 Task: Create a due date automation trigger when advanced on, 2 hours before a card is due add content with a description starting with resume.
Action: Mouse moved to (908, 284)
Screenshot: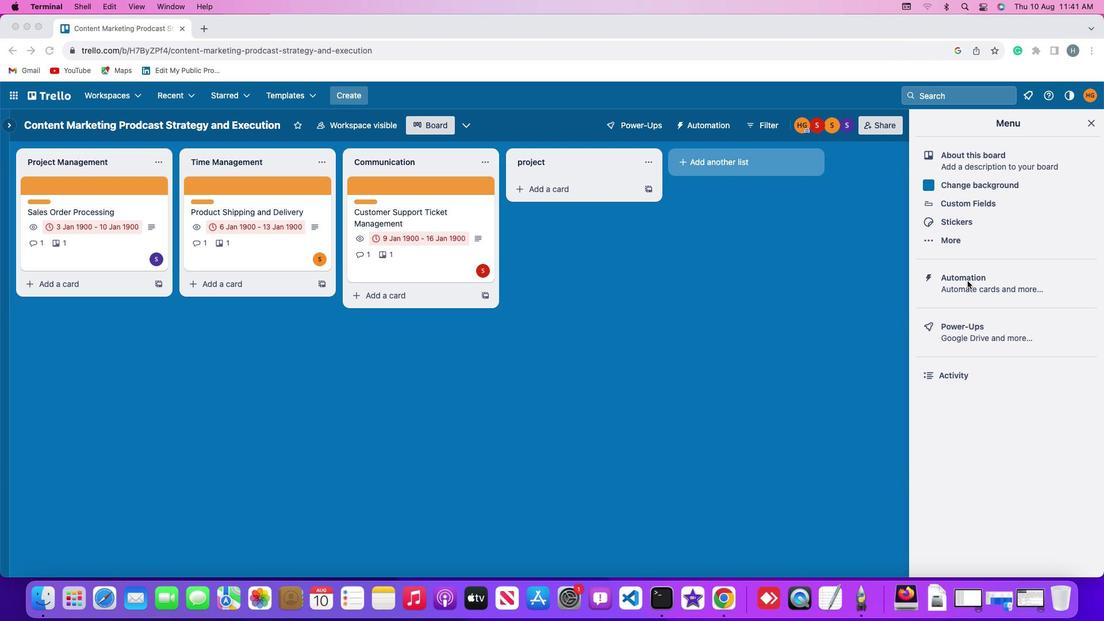 
Action: Mouse pressed left at (908, 284)
Screenshot: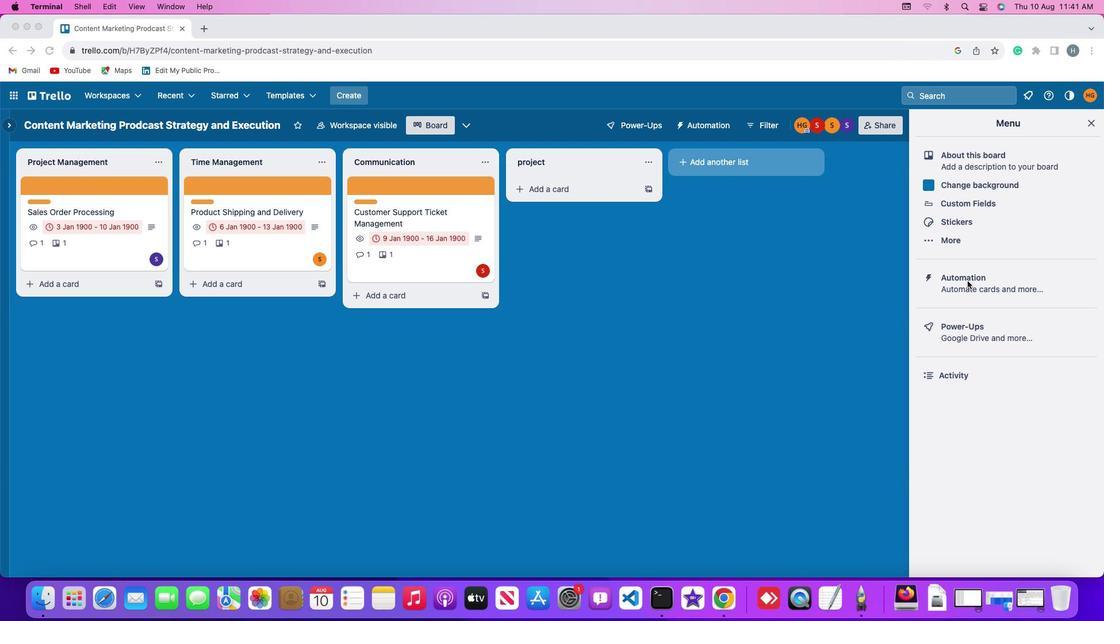 
Action: Mouse moved to (908, 284)
Screenshot: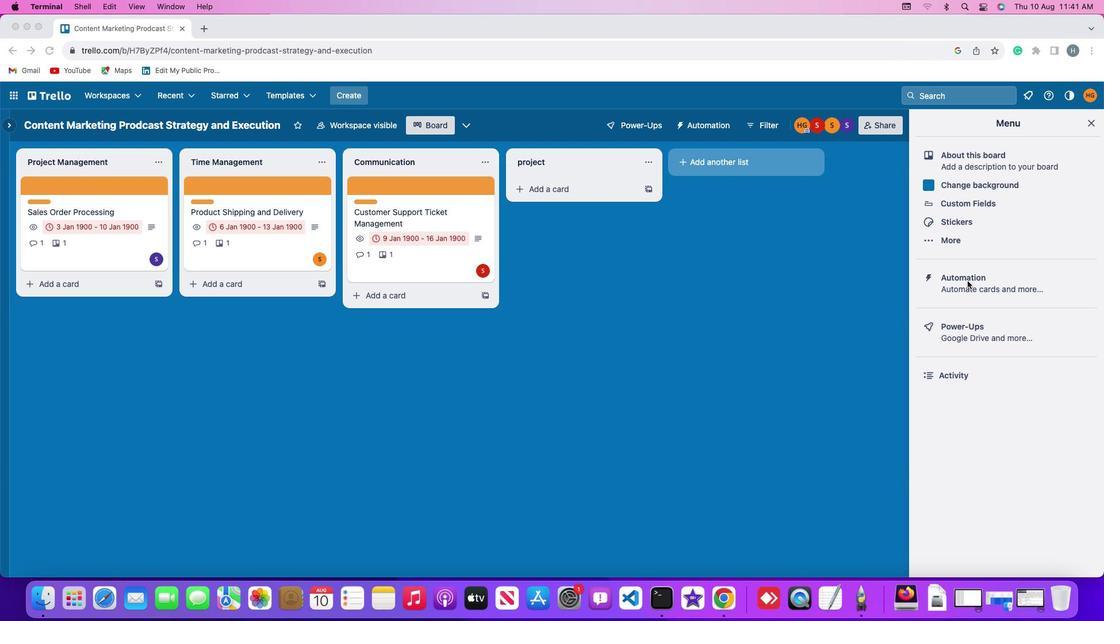 
Action: Mouse pressed left at (908, 284)
Screenshot: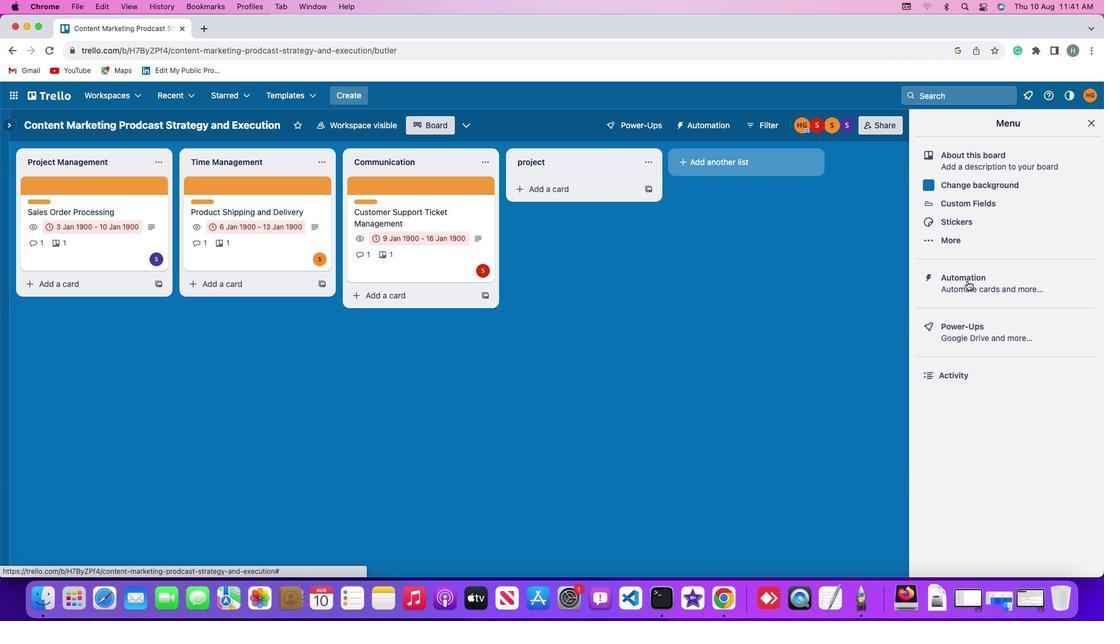 
Action: Mouse moved to (67, 277)
Screenshot: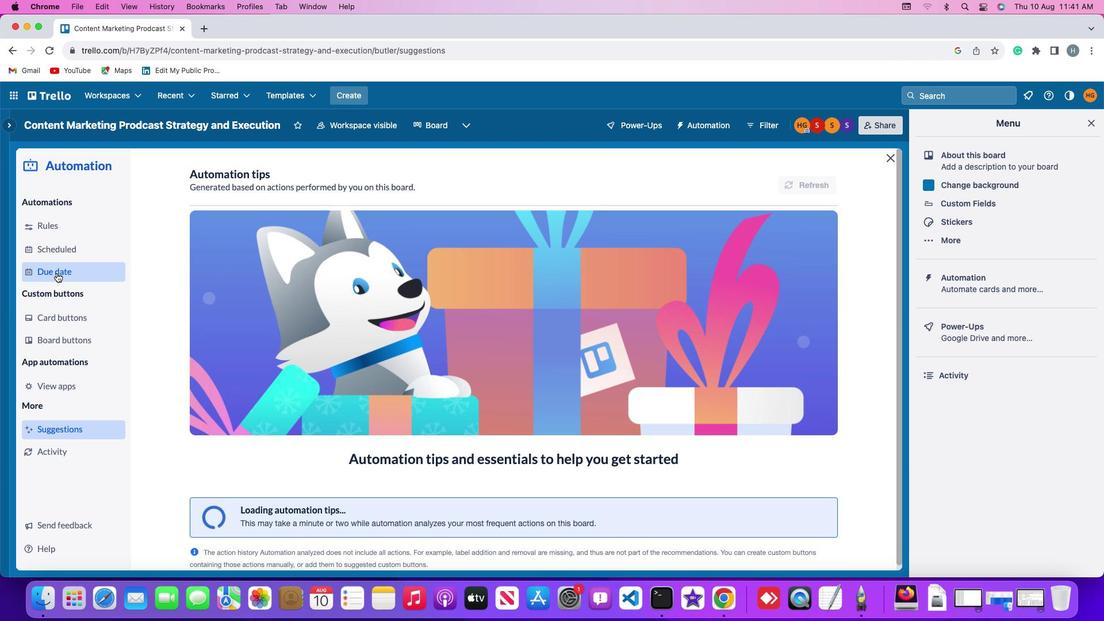 
Action: Mouse pressed left at (67, 277)
Screenshot: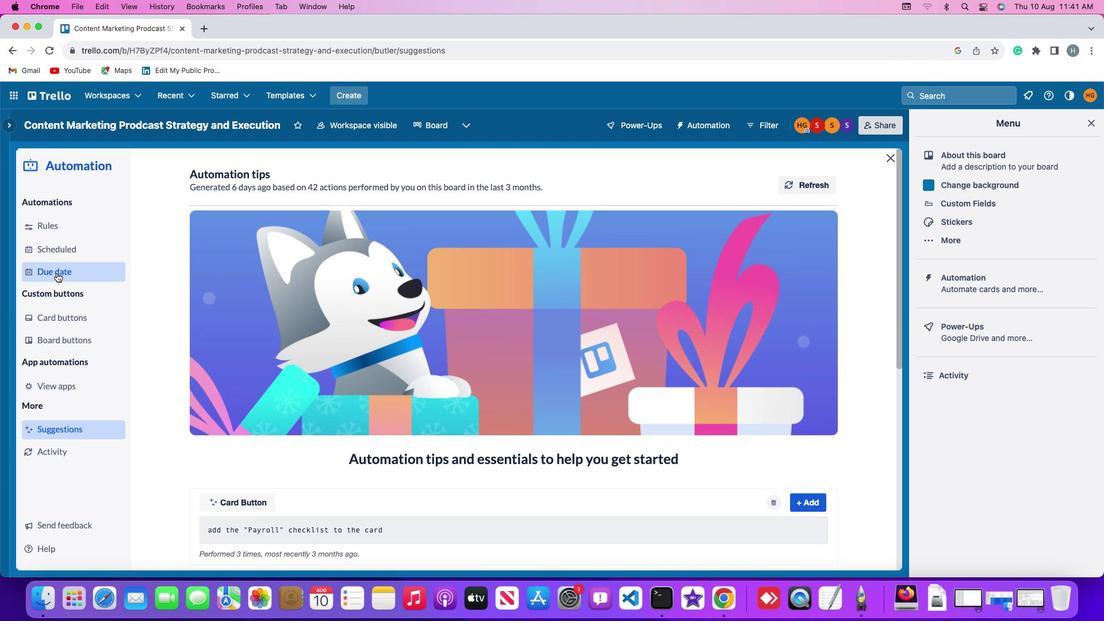 
Action: Mouse moved to (716, 186)
Screenshot: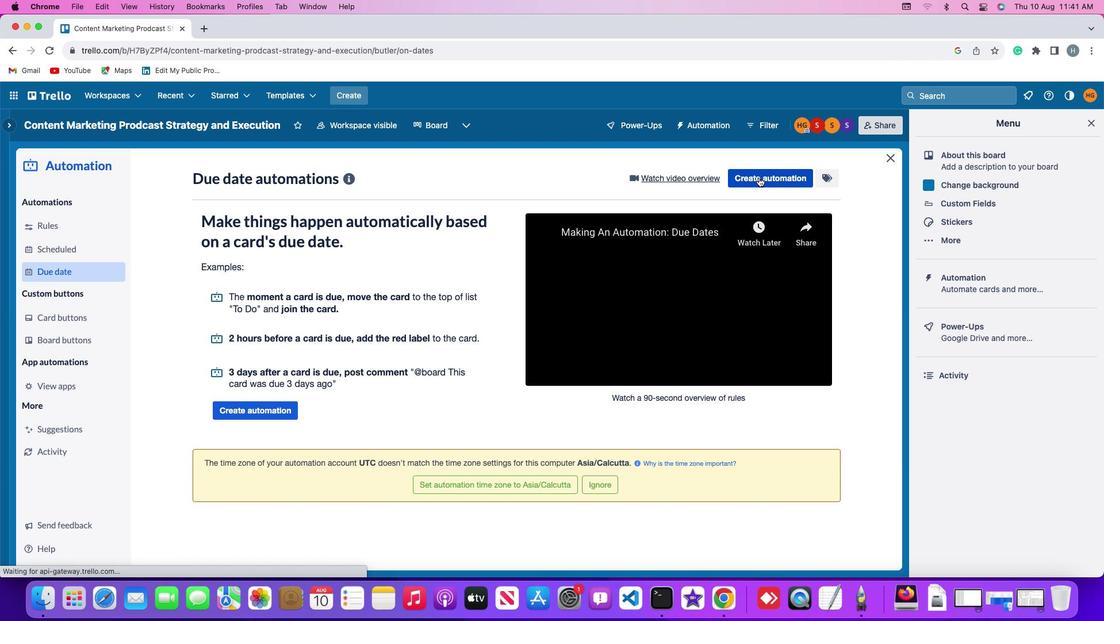 
Action: Mouse pressed left at (716, 186)
Screenshot: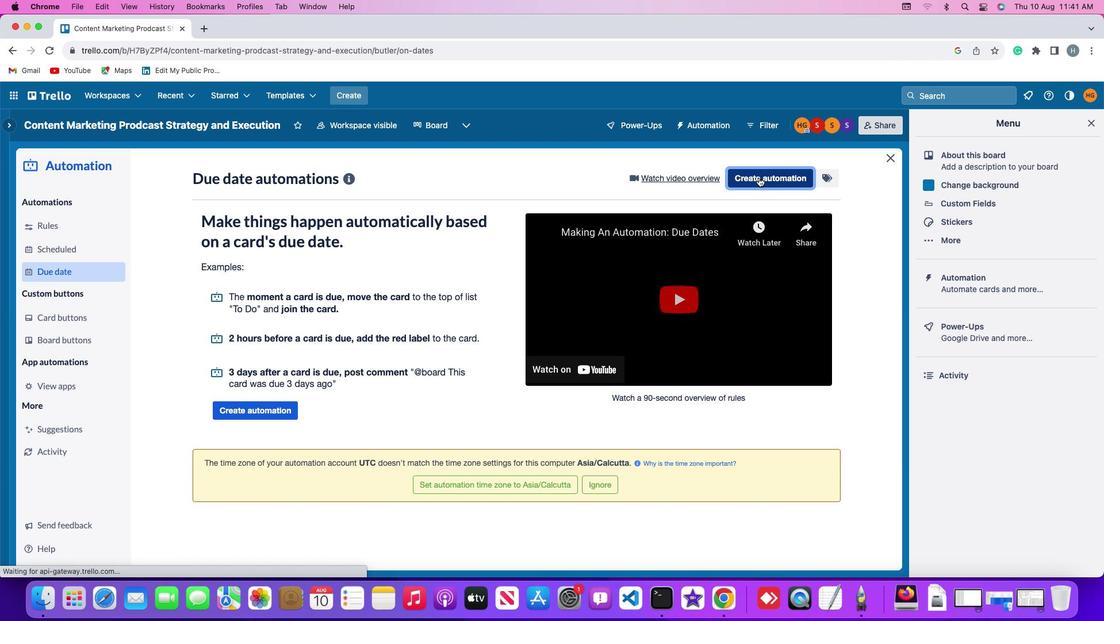 
Action: Mouse moved to (222, 294)
Screenshot: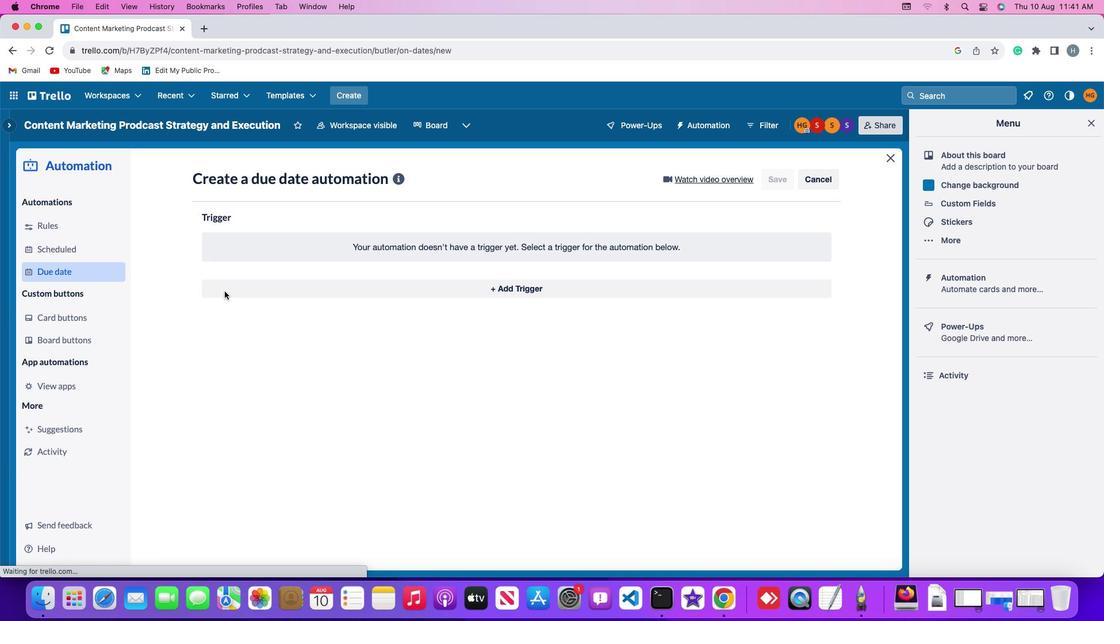 
Action: Mouse pressed left at (222, 294)
Screenshot: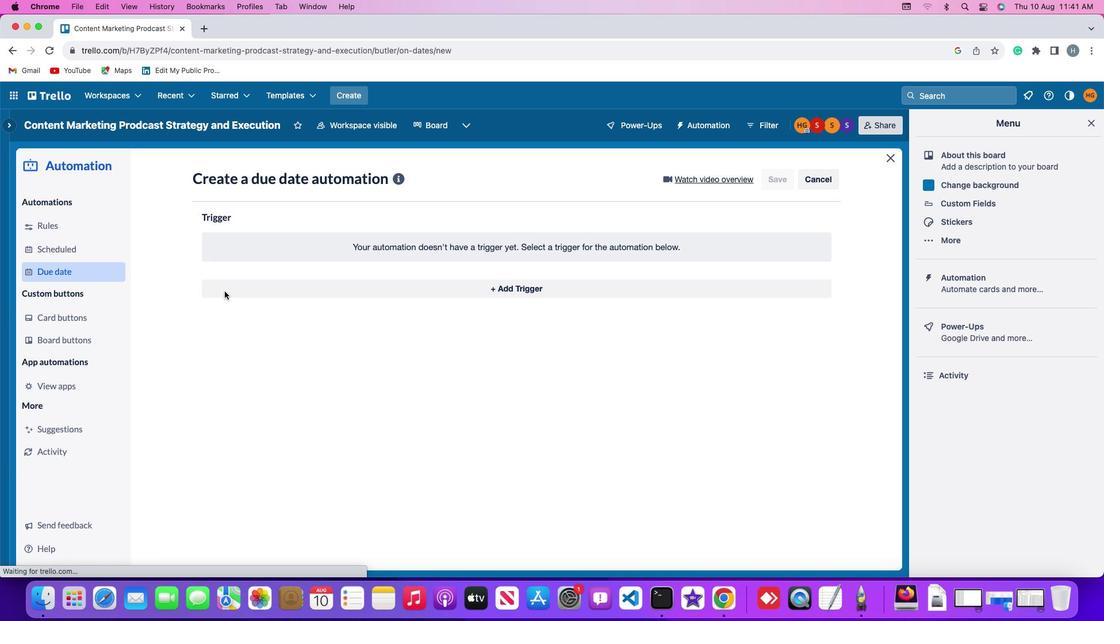 
Action: Mouse moved to (226, 462)
Screenshot: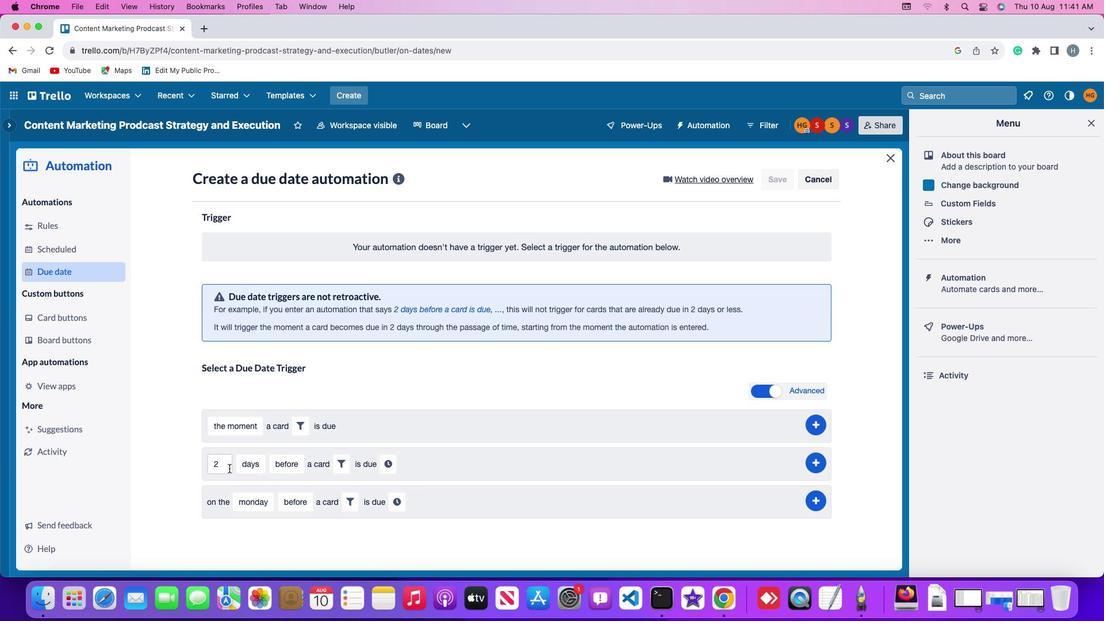 
Action: Mouse pressed left at (226, 462)
Screenshot: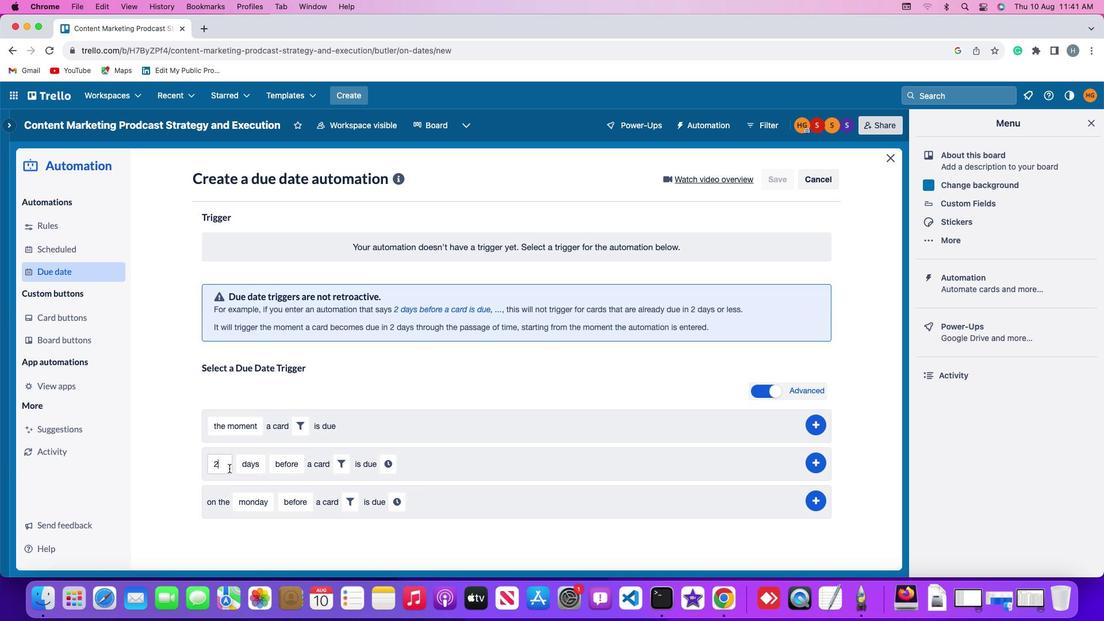 
Action: Key pressed Key.backspace'2'
Screenshot: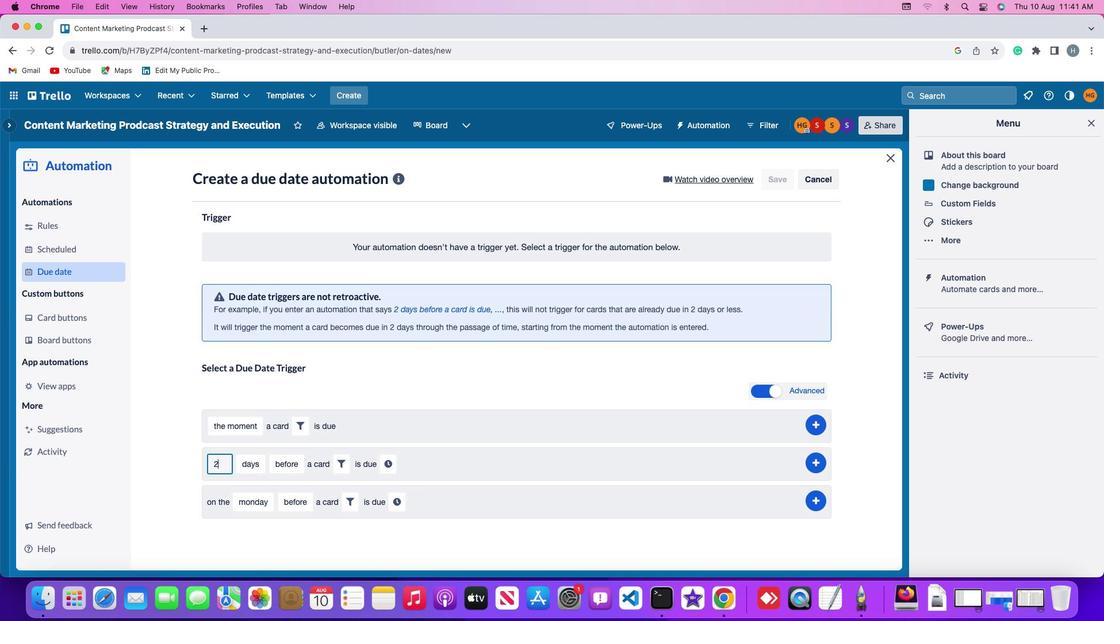 
Action: Mouse moved to (251, 462)
Screenshot: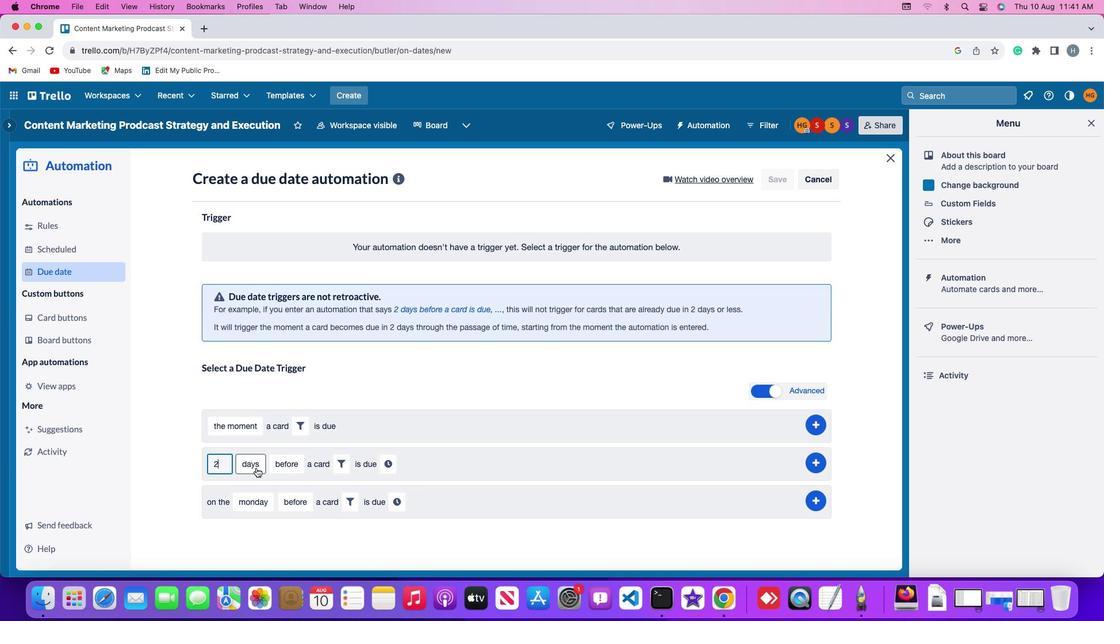 
Action: Mouse pressed left at (251, 462)
Screenshot: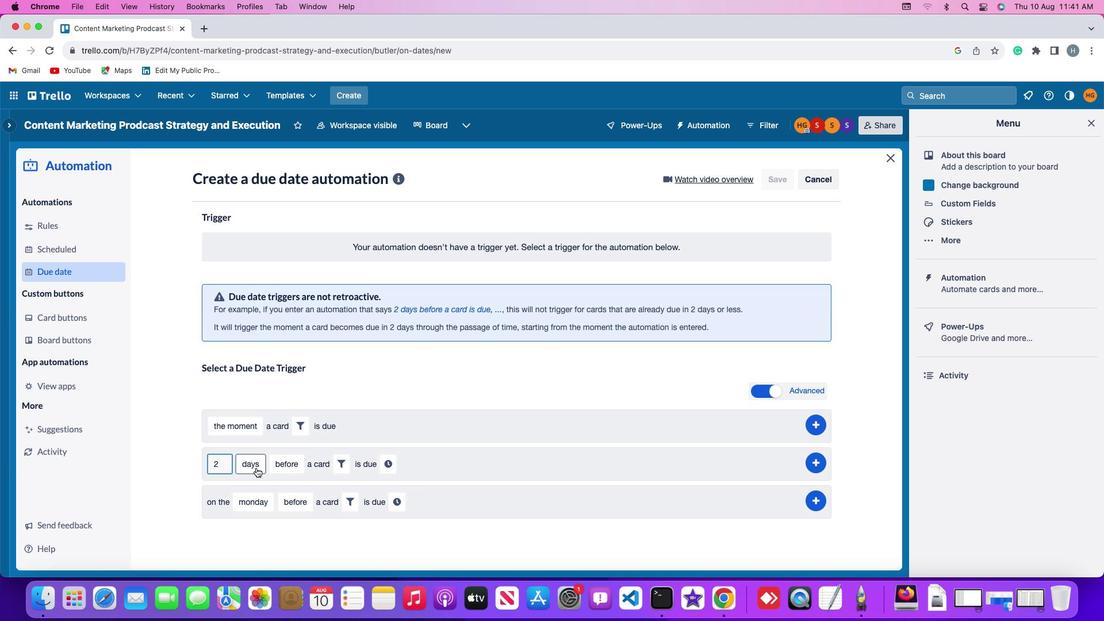 
Action: Mouse moved to (253, 522)
Screenshot: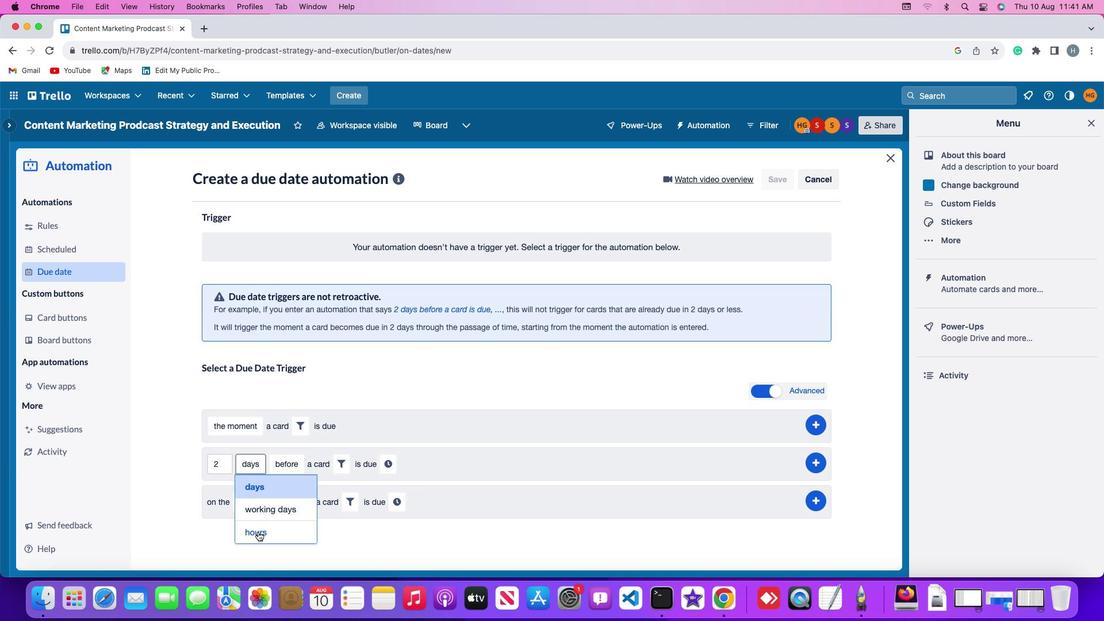 
Action: Mouse pressed left at (253, 522)
Screenshot: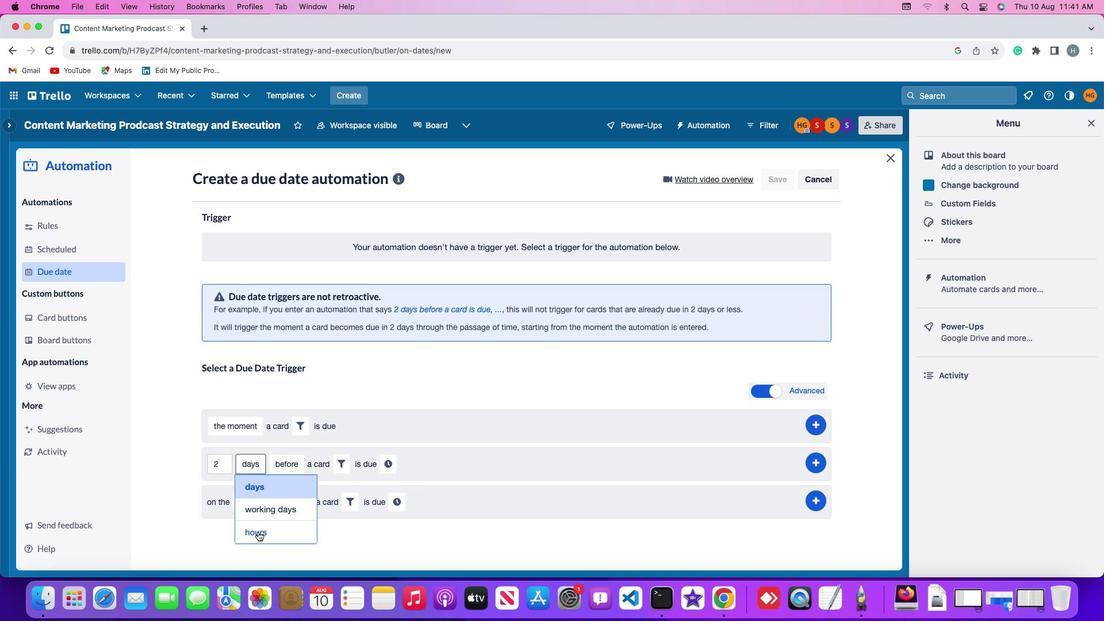 
Action: Mouse moved to (274, 460)
Screenshot: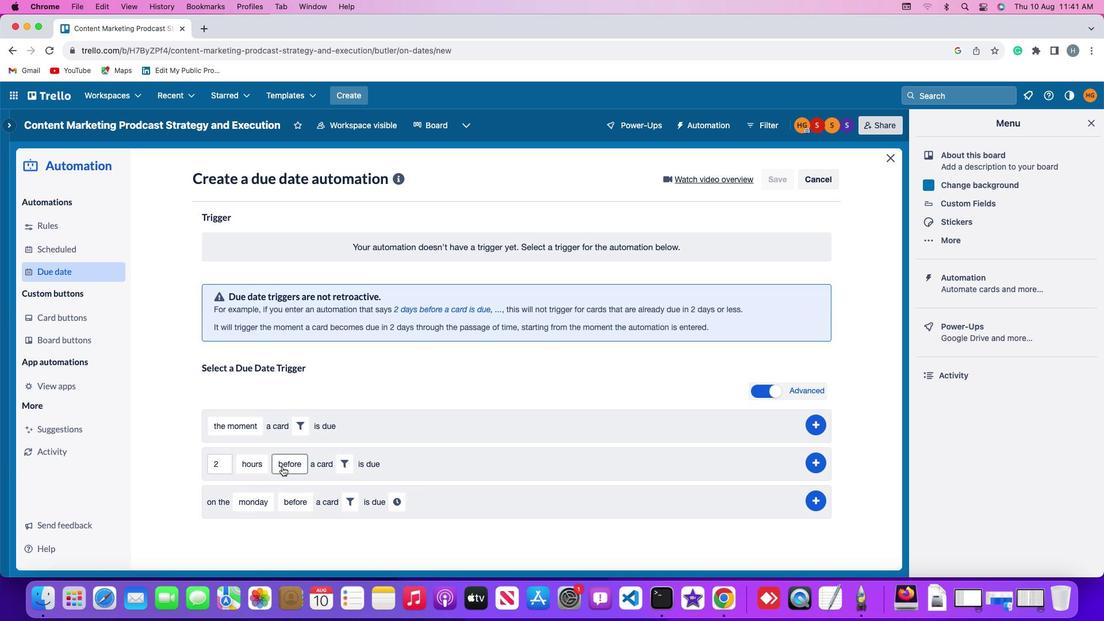 
Action: Mouse pressed left at (274, 460)
Screenshot: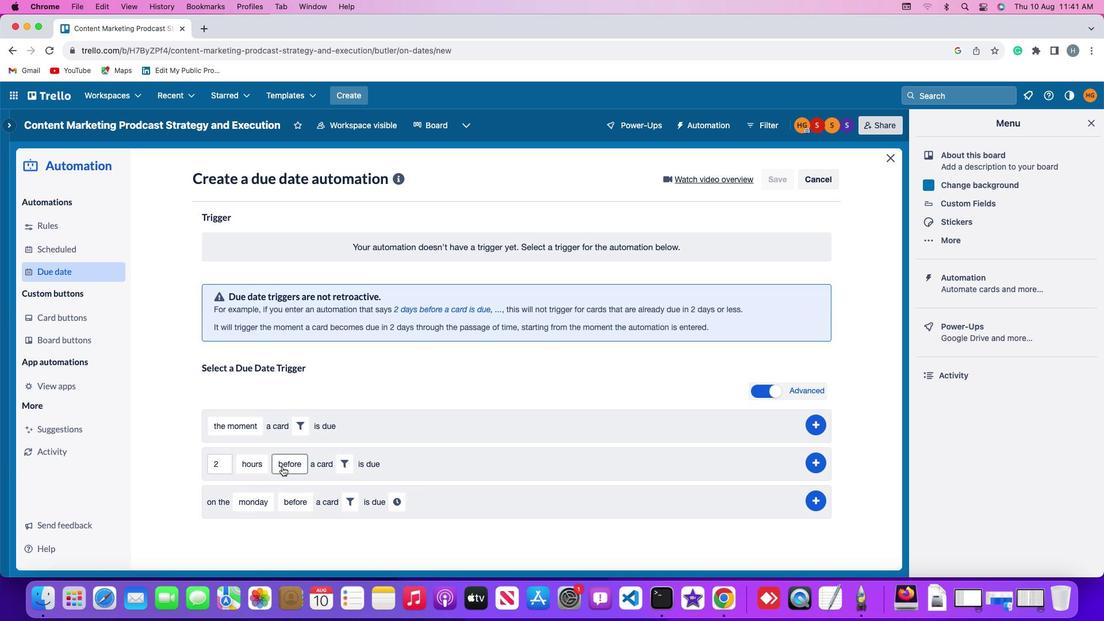 
Action: Mouse moved to (288, 479)
Screenshot: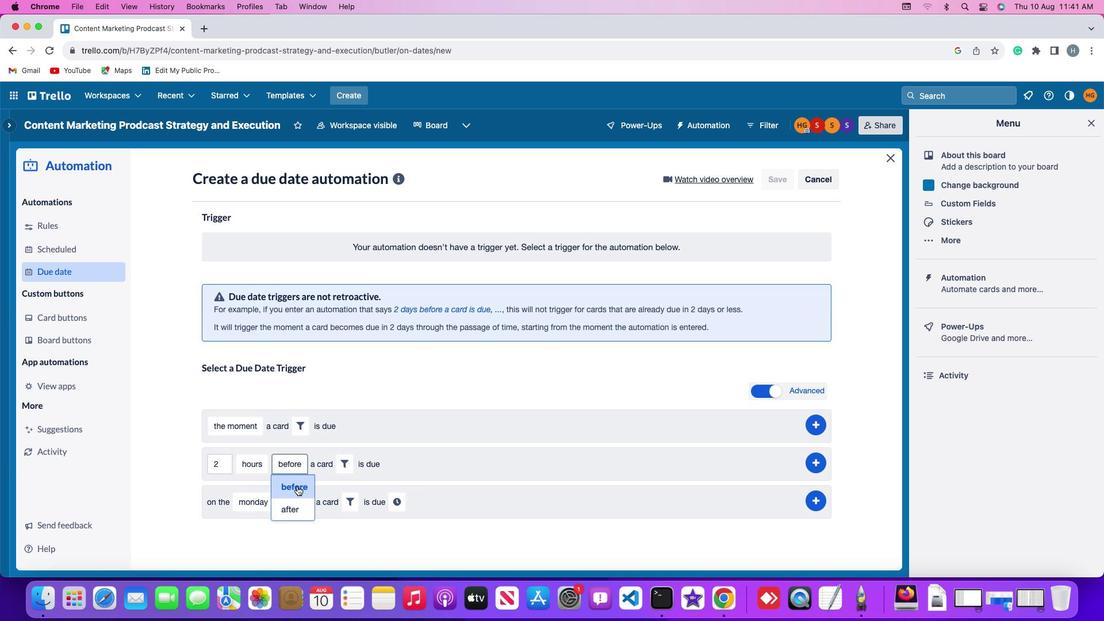 
Action: Mouse pressed left at (288, 479)
Screenshot: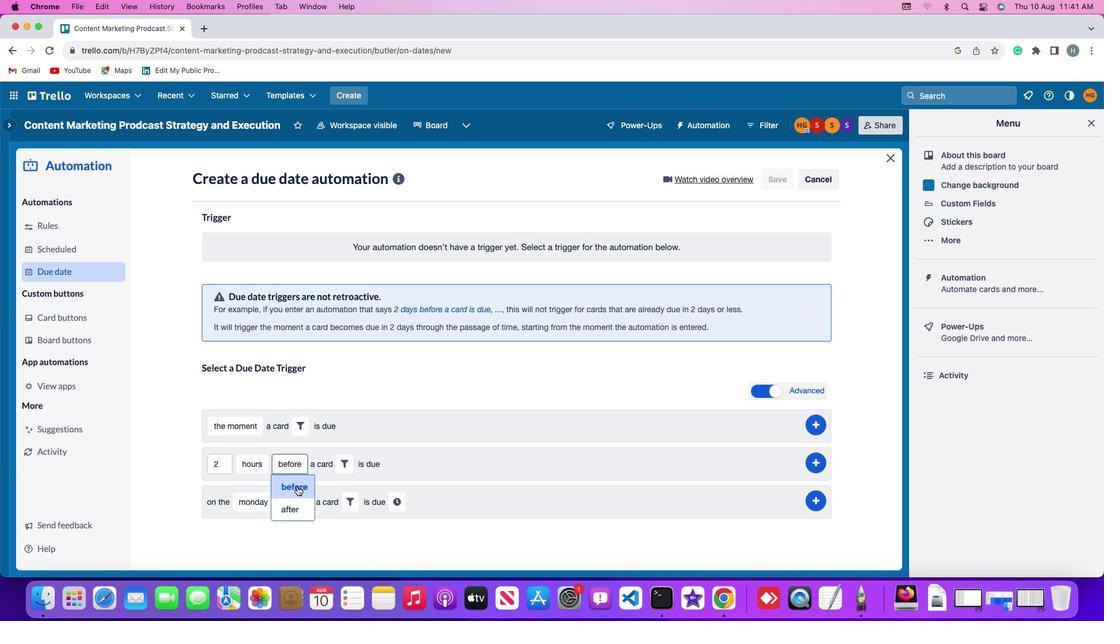 
Action: Mouse moved to (339, 458)
Screenshot: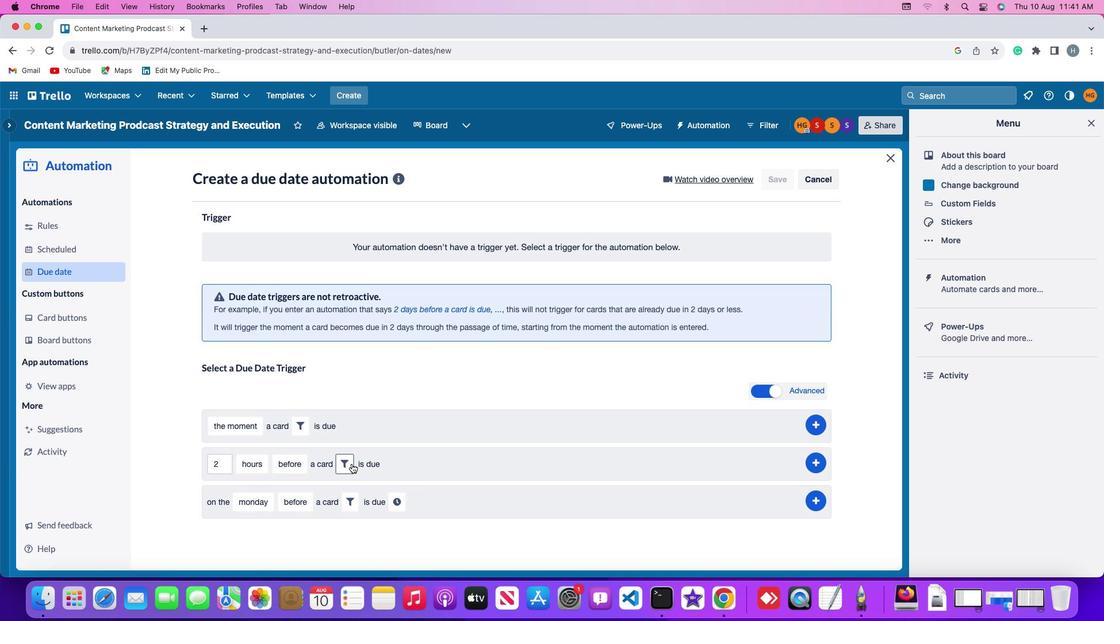 
Action: Mouse pressed left at (339, 458)
Screenshot: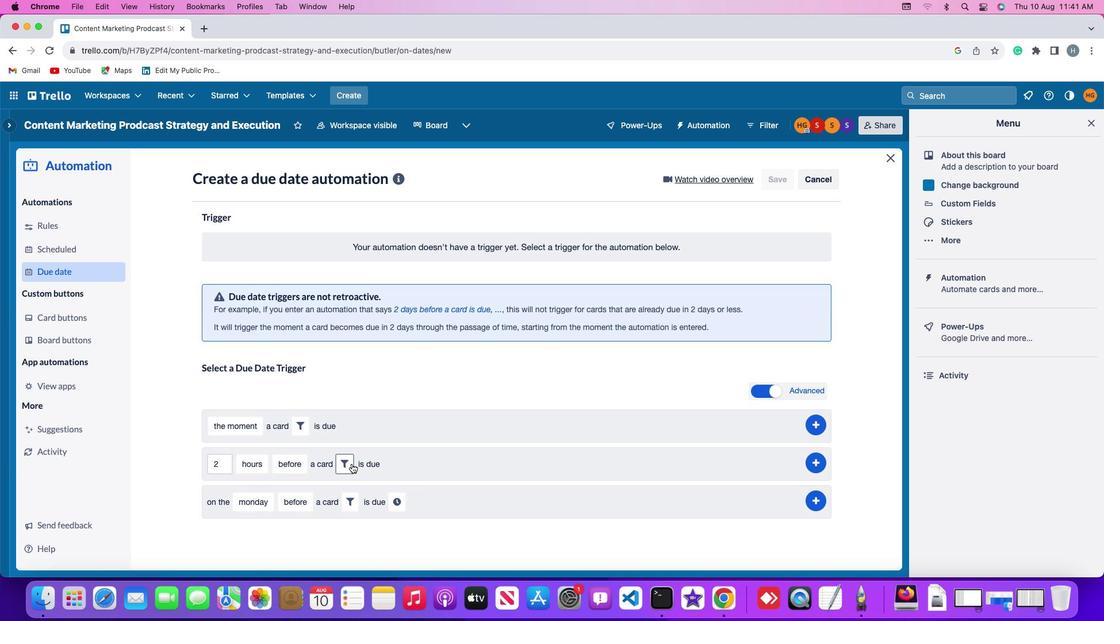 
Action: Mouse moved to (463, 492)
Screenshot: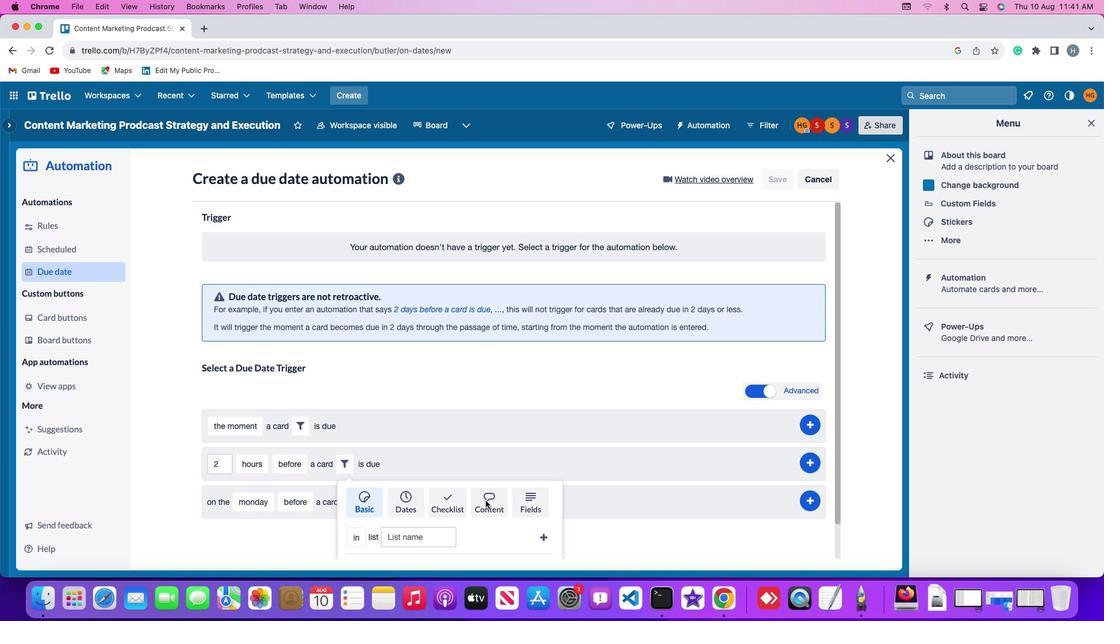 
Action: Mouse pressed left at (463, 492)
Screenshot: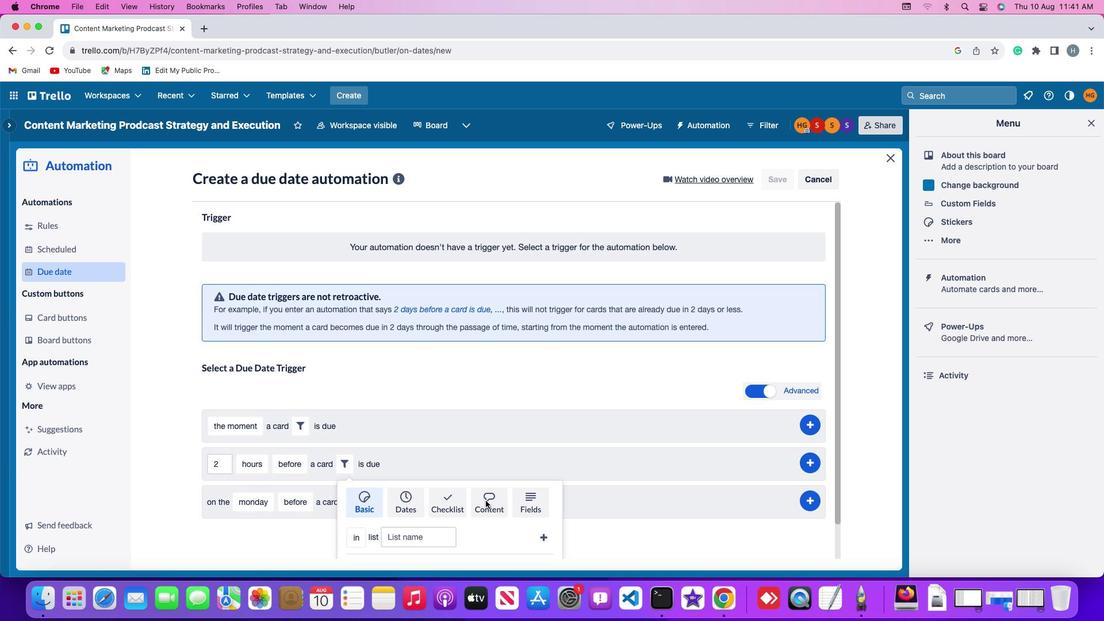 
Action: Mouse moved to (379, 528)
Screenshot: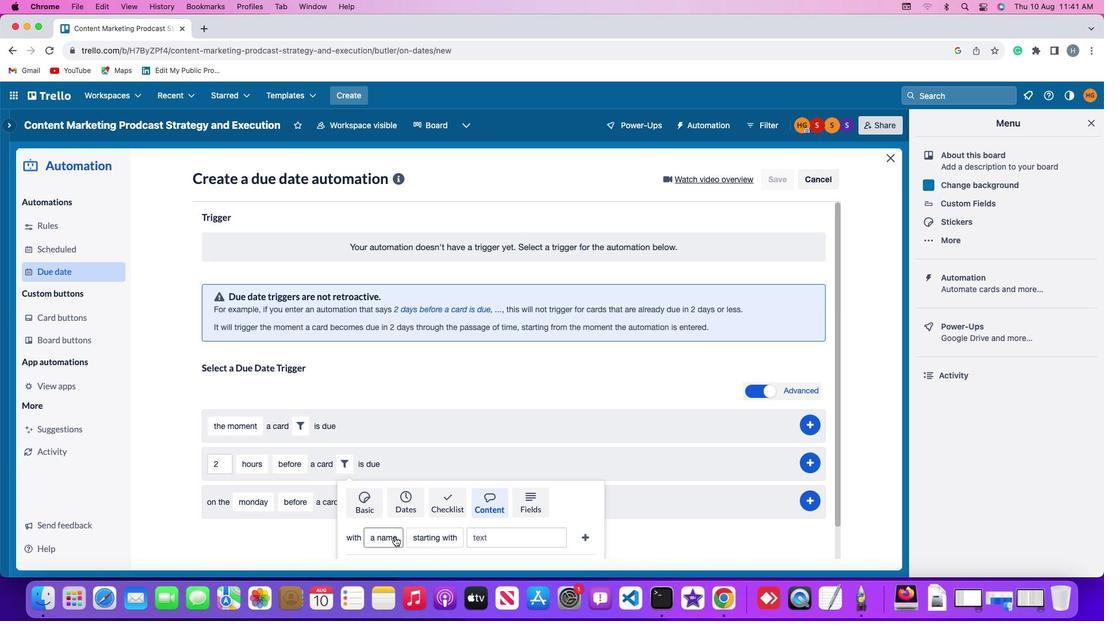 
Action: Mouse pressed left at (379, 528)
Screenshot: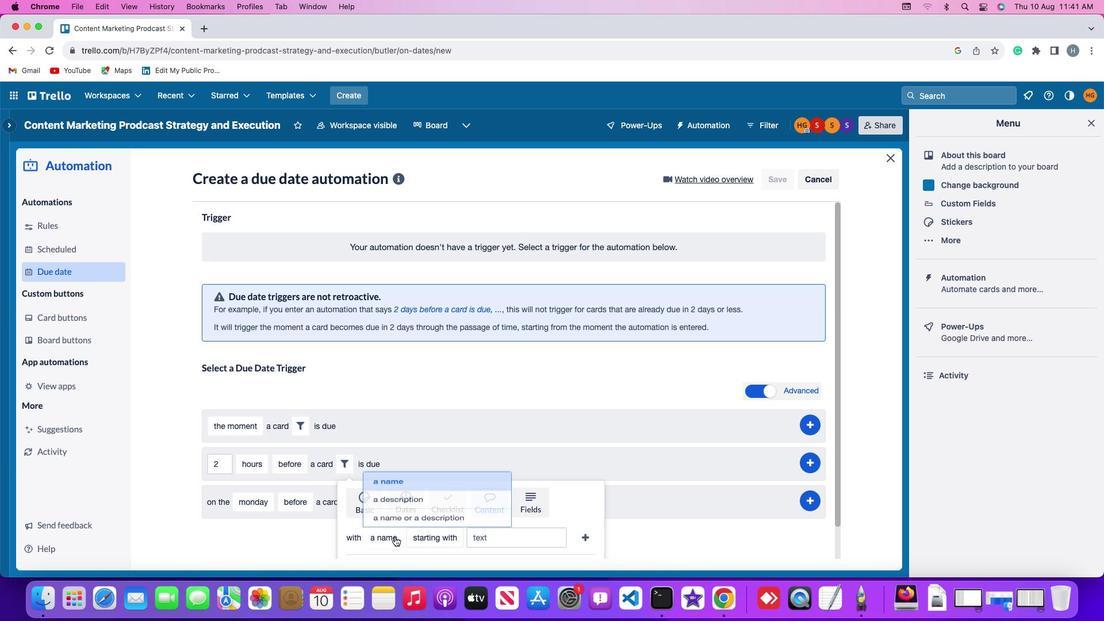 
Action: Mouse moved to (380, 486)
Screenshot: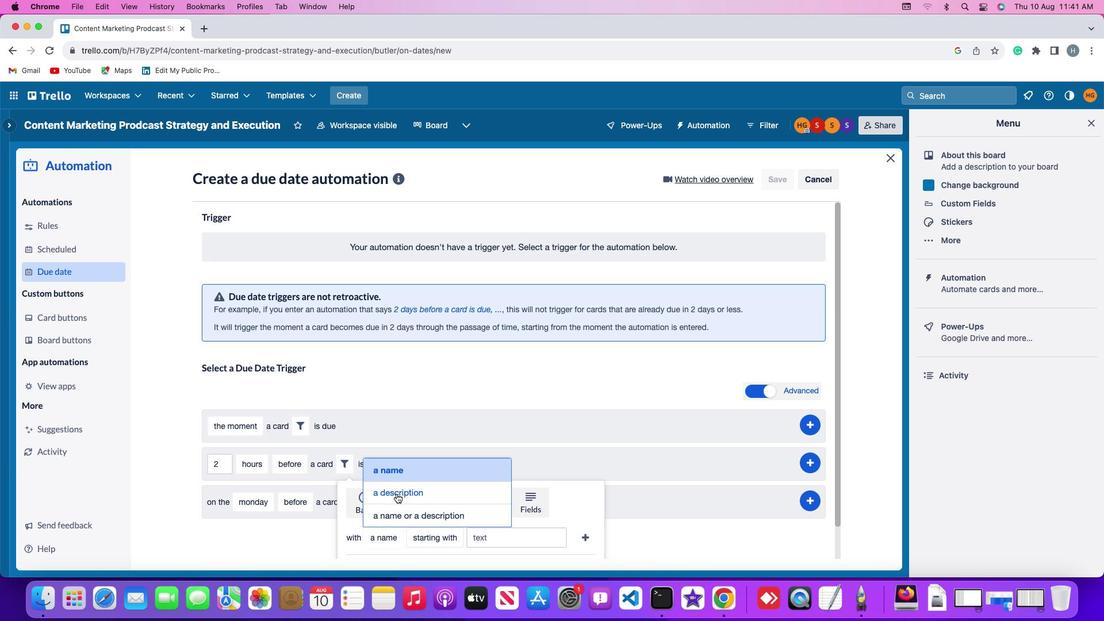 
Action: Mouse pressed left at (380, 486)
Screenshot: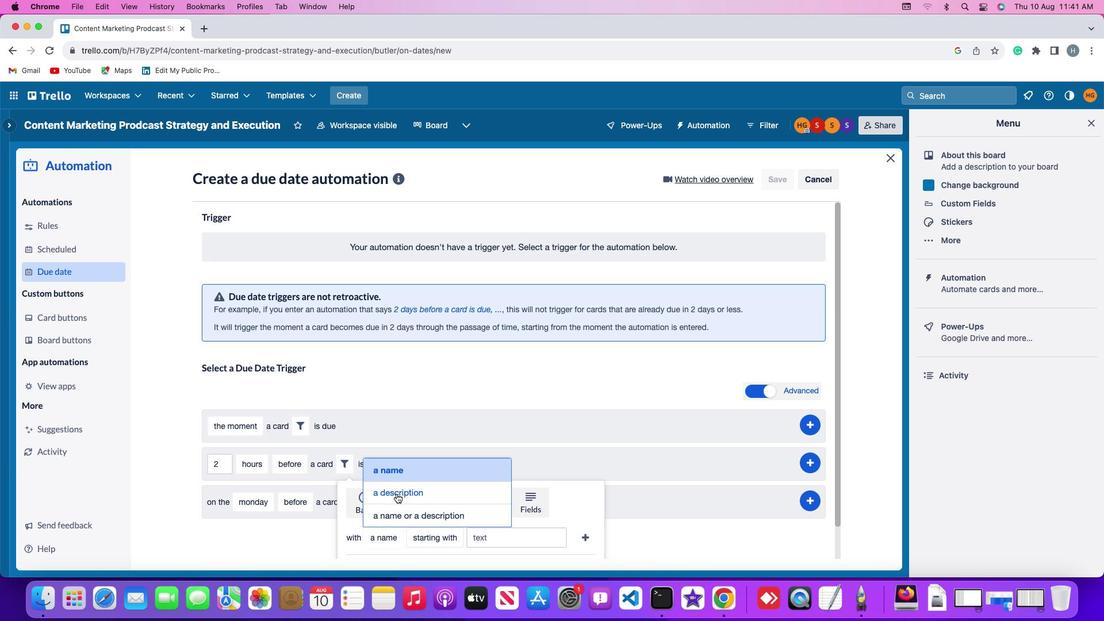 
Action: Mouse moved to (421, 528)
Screenshot: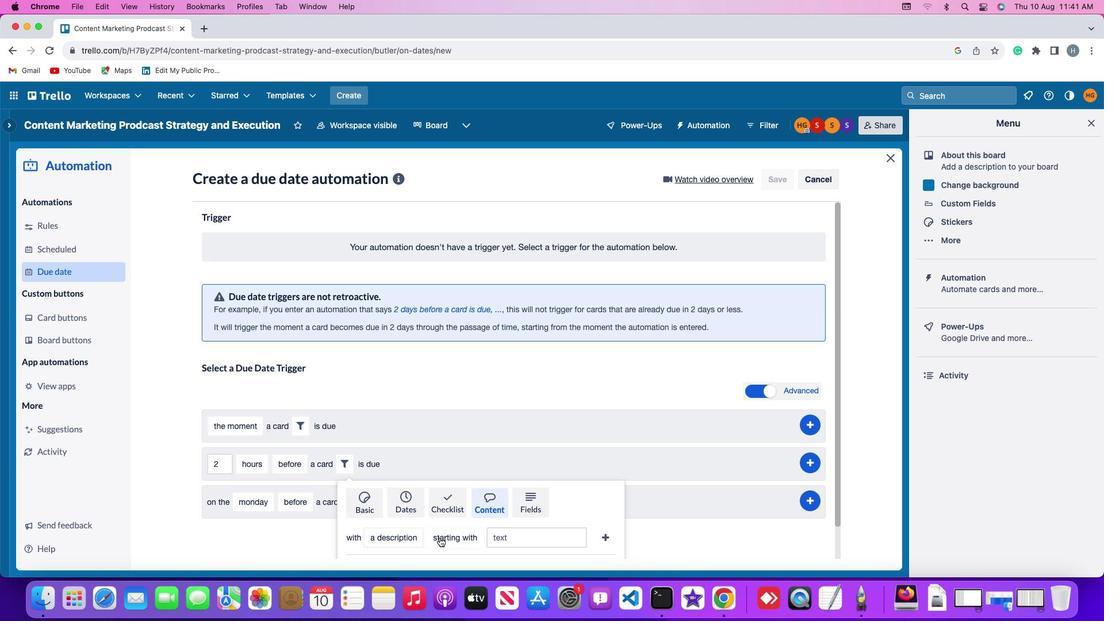 
Action: Mouse pressed left at (421, 528)
Screenshot: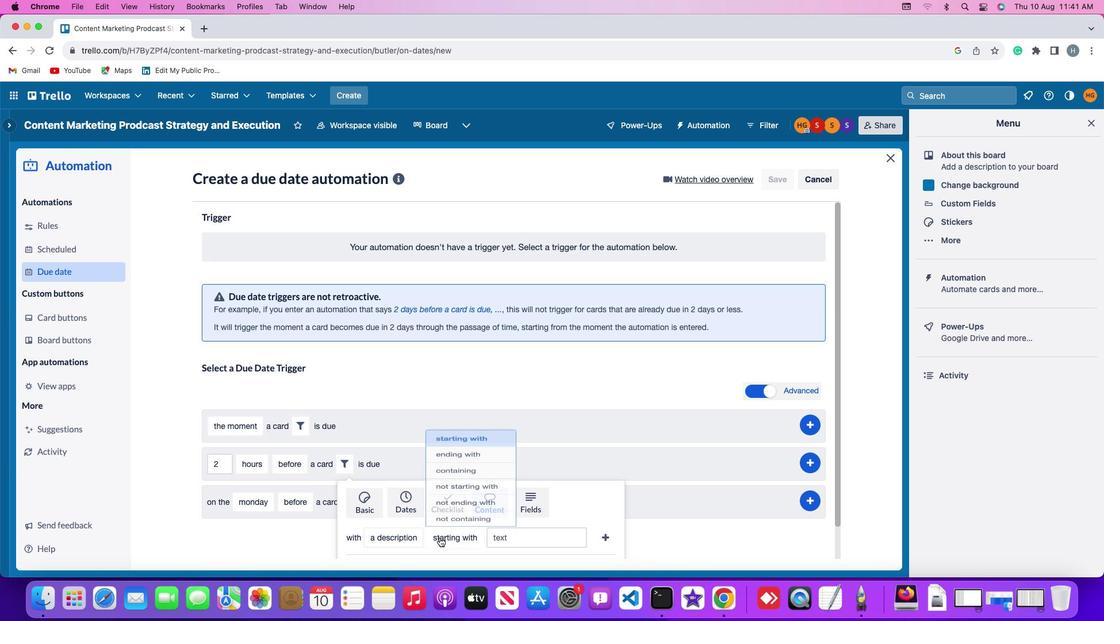 
Action: Mouse moved to (440, 398)
Screenshot: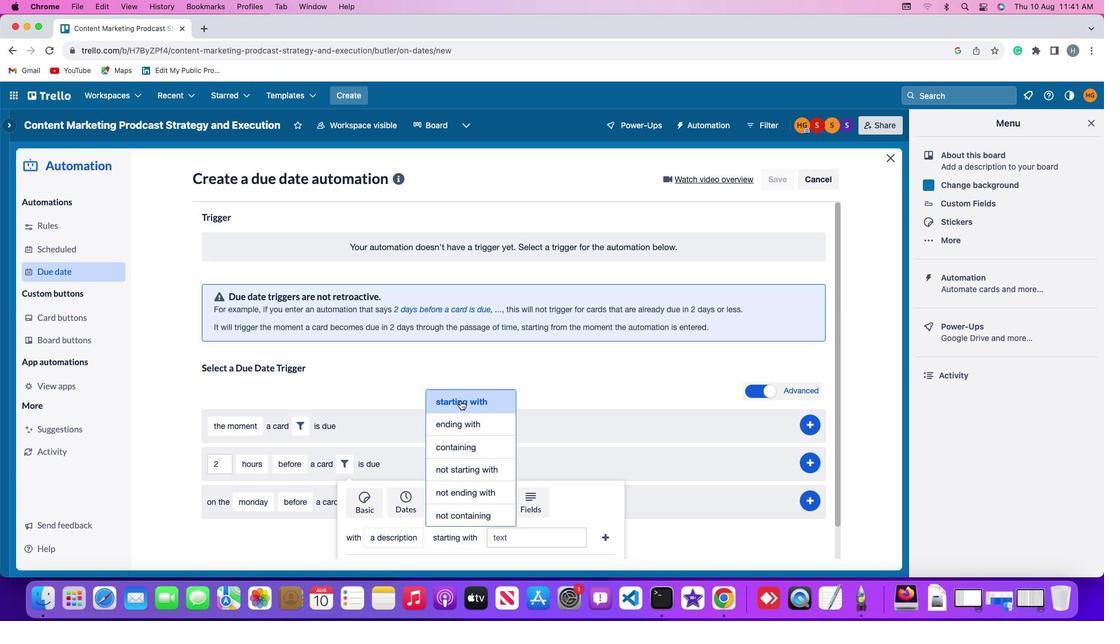 
Action: Mouse pressed left at (440, 398)
Screenshot: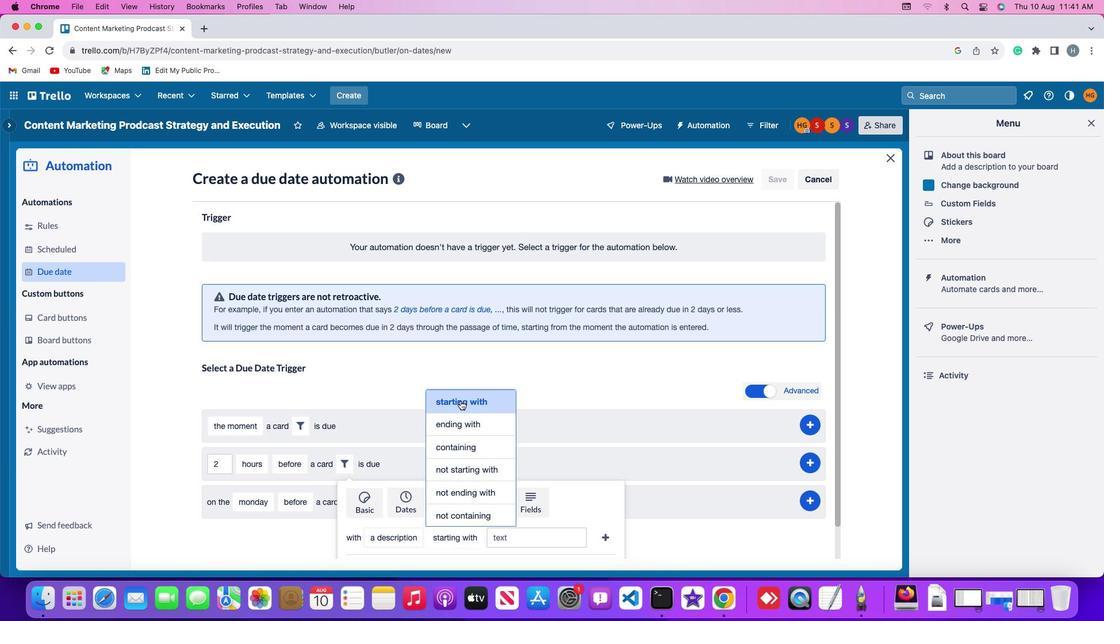 
Action: Mouse moved to (500, 527)
Screenshot: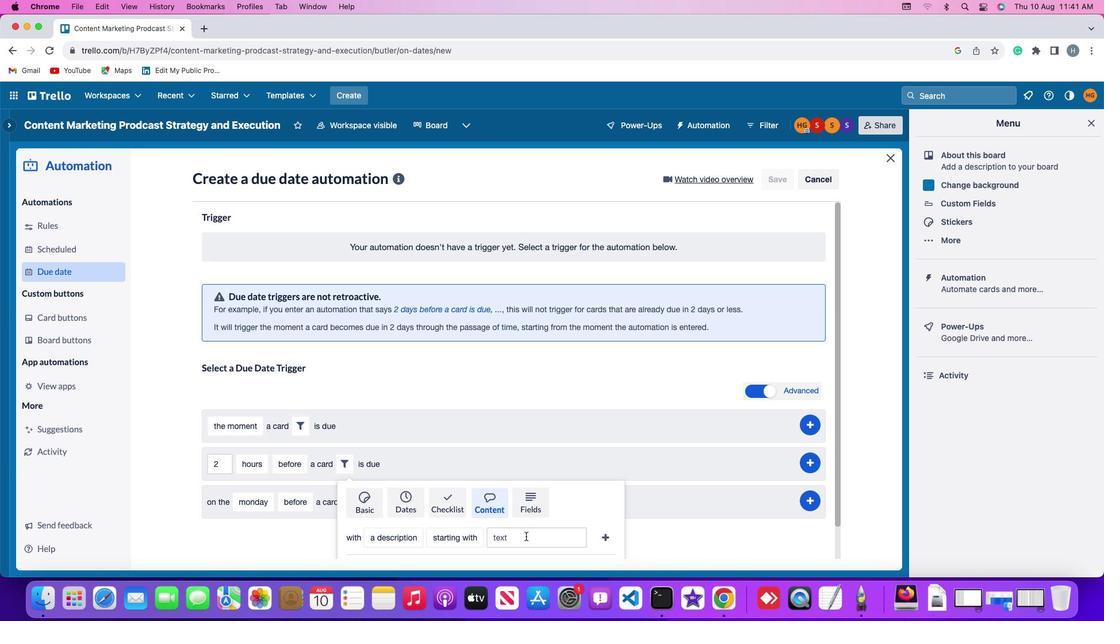 
Action: Mouse pressed left at (500, 527)
Screenshot: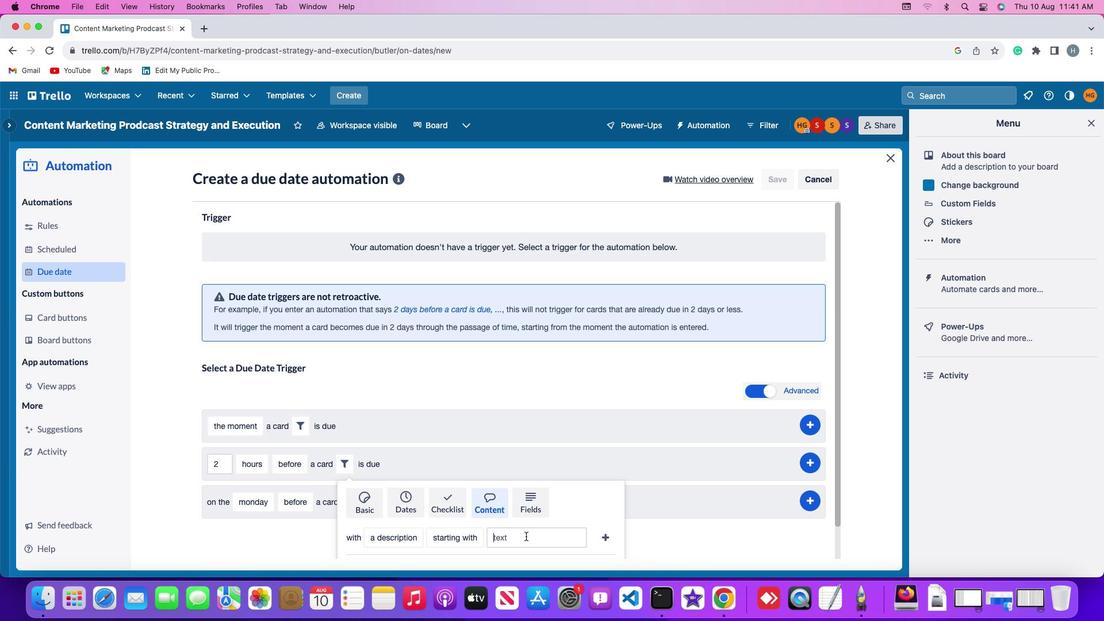 
Action: Mouse moved to (498, 525)
Screenshot: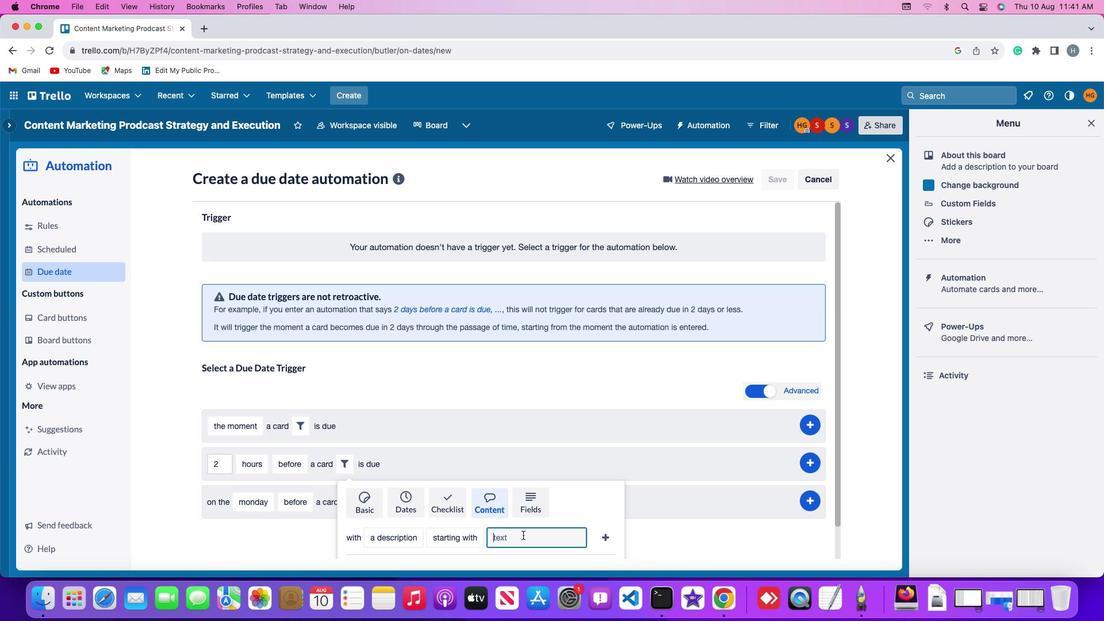
Action: Key pressed 'r''e''s''u''m''e'
Screenshot: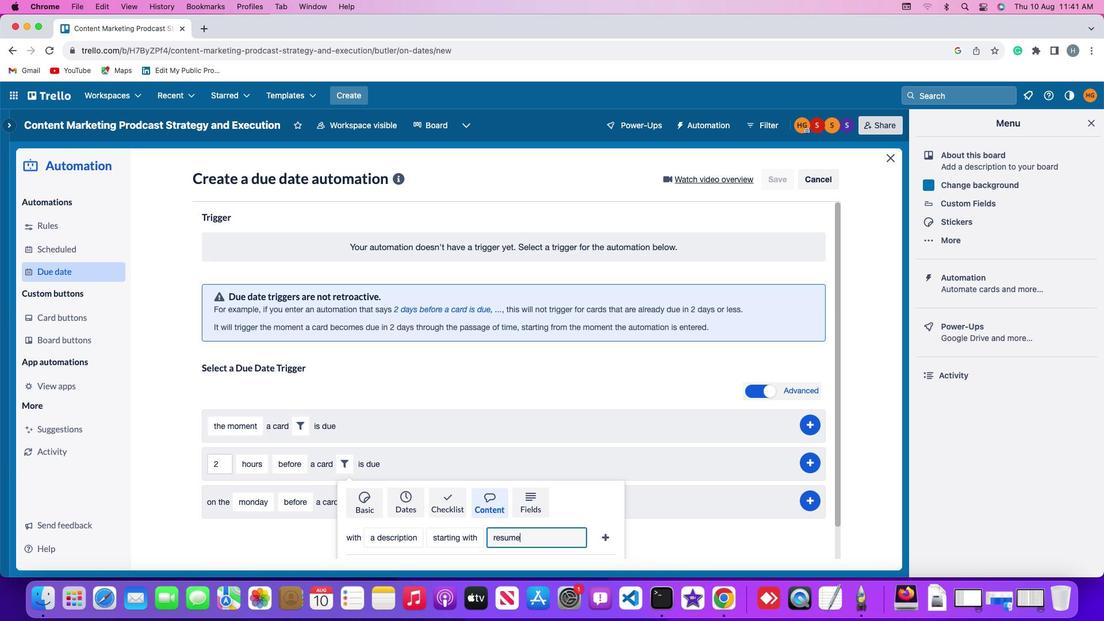 
Action: Mouse moved to (572, 523)
Screenshot: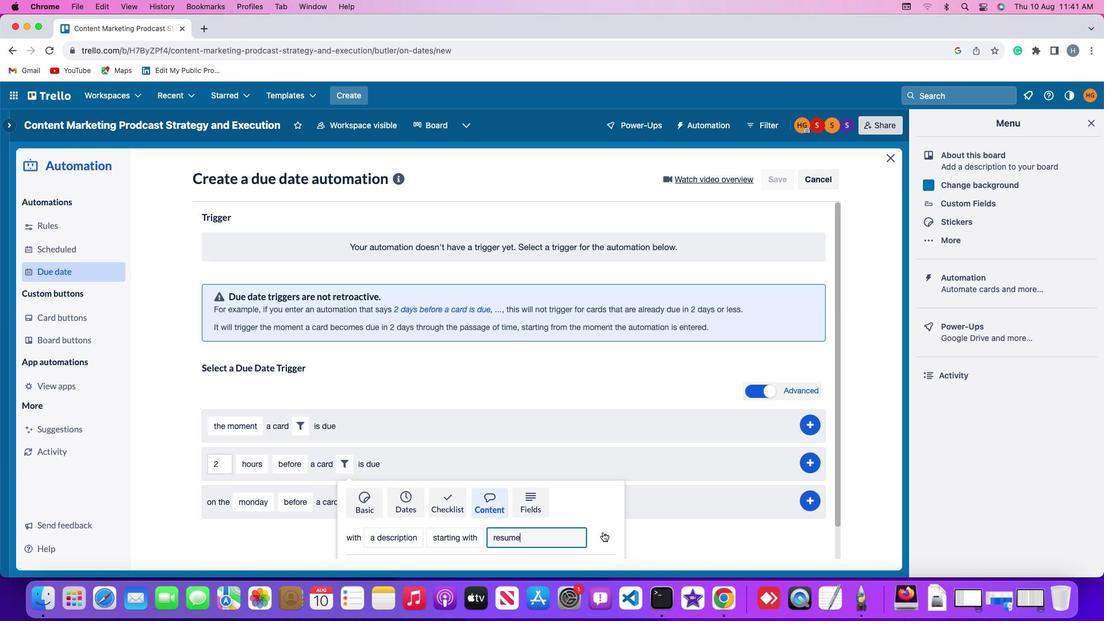 
Action: Mouse pressed left at (572, 523)
Screenshot: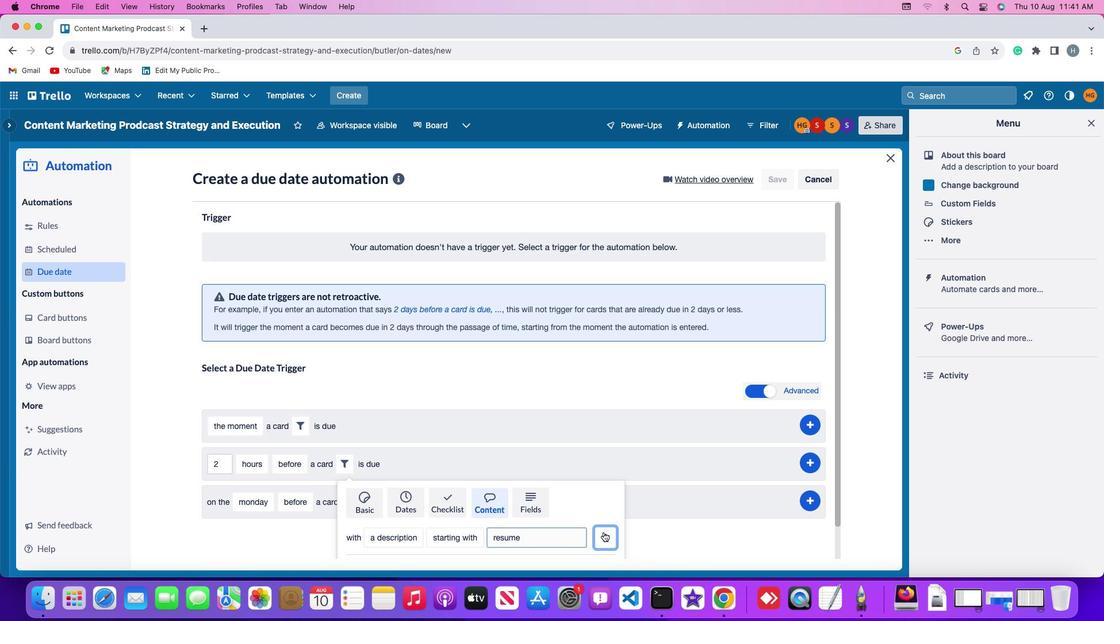 
Action: Mouse moved to (770, 453)
Screenshot: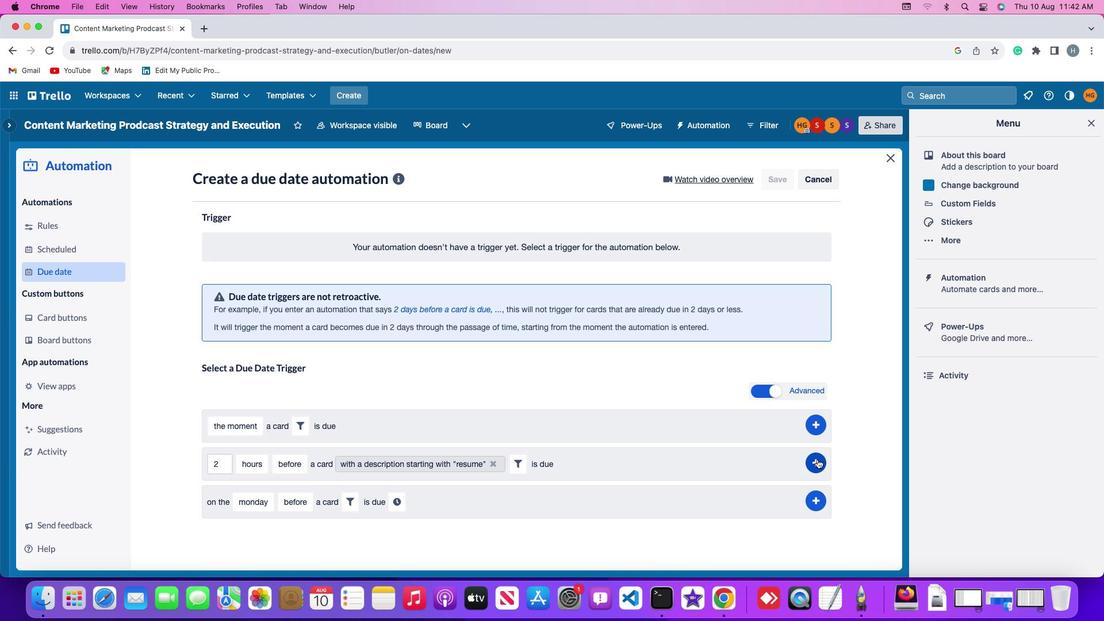 
Action: Mouse pressed left at (770, 453)
Screenshot: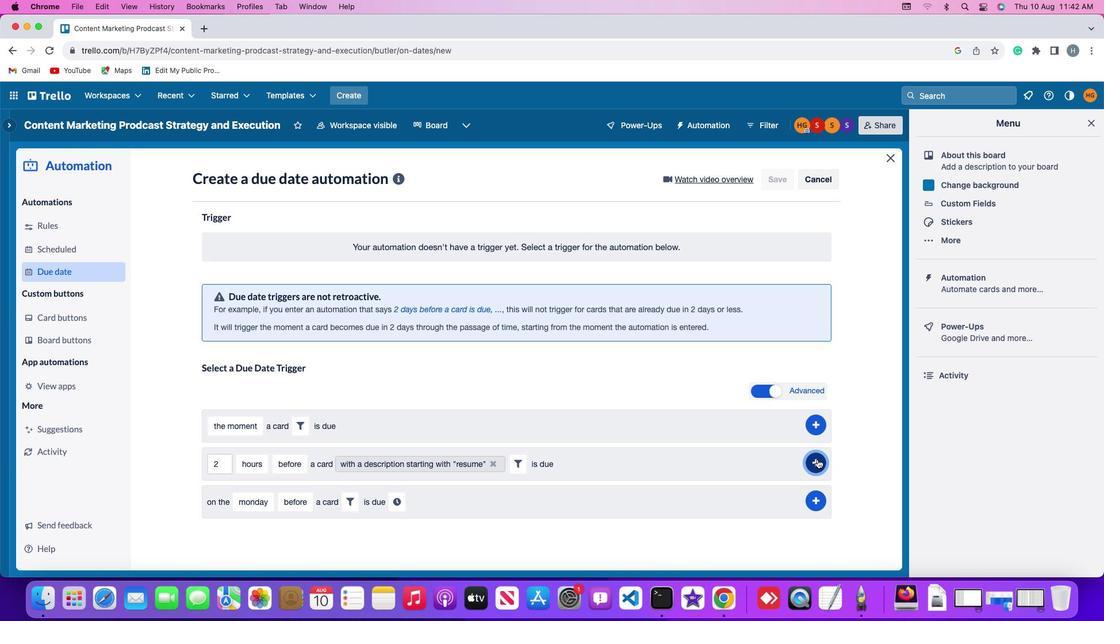 
Action: Mouse moved to (815, 373)
Screenshot: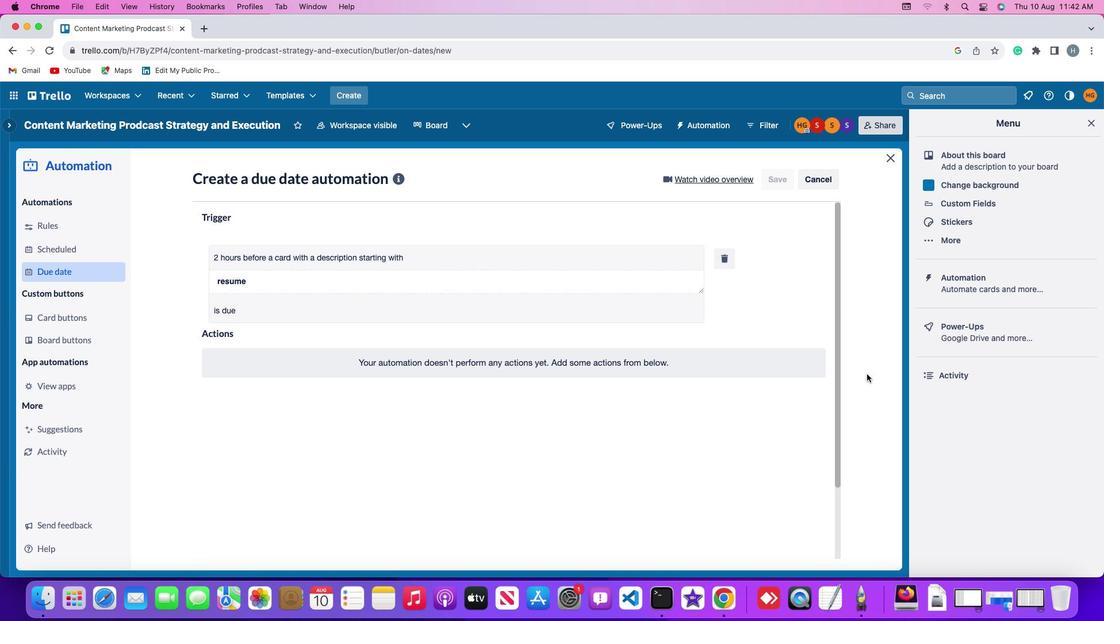 
